 Task: Create in the project ZeroG in Backlog an issue 'Develop a new tool for automated testing of security vulnerabilities in web applications', assign it to team member softage.2@softage.net and change the status to IN PROGRESS.
Action: Mouse moved to (250, 71)
Screenshot: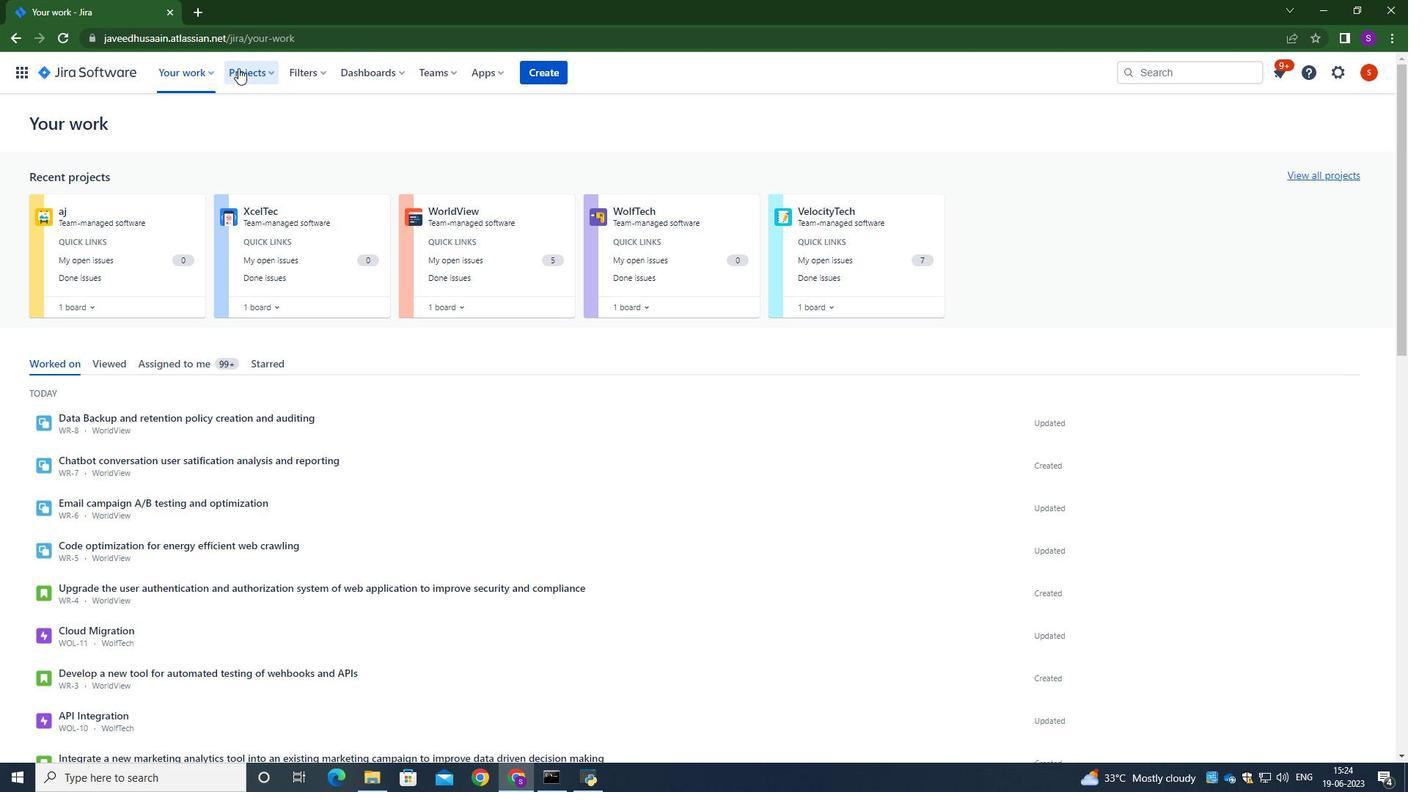 
Action: Mouse pressed left at (250, 71)
Screenshot: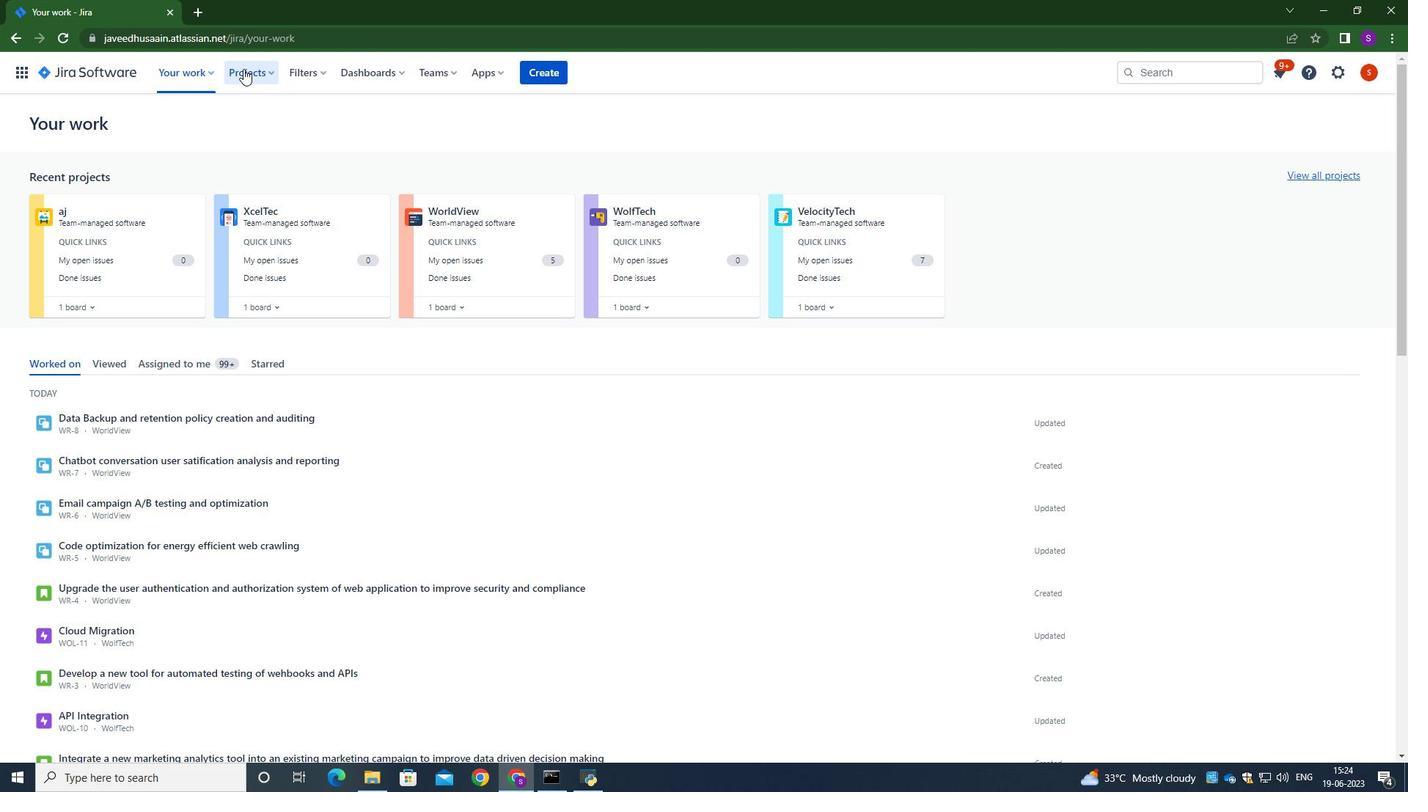 
Action: Mouse moved to (297, 184)
Screenshot: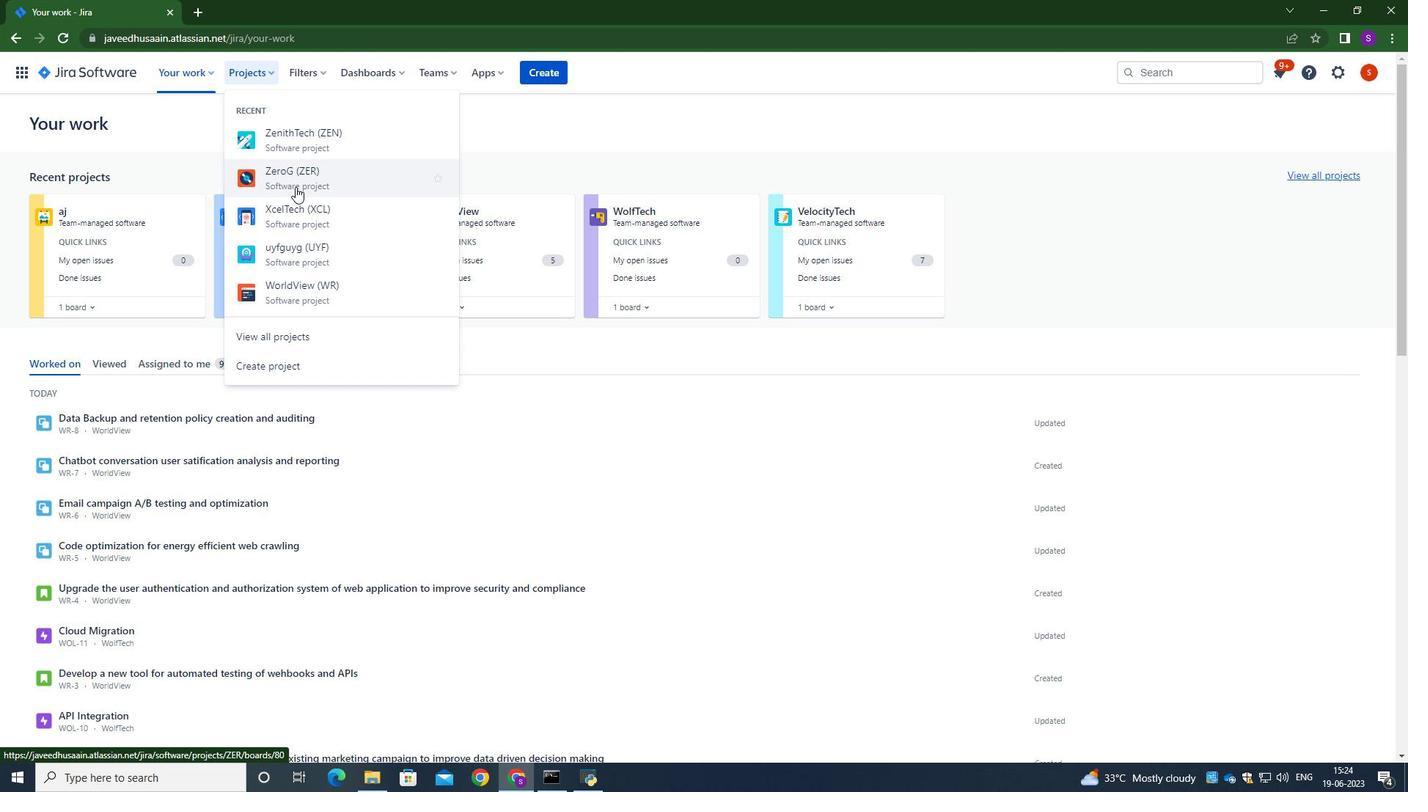 
Action: Mouse pressed left at (297, 184)
Screenshot: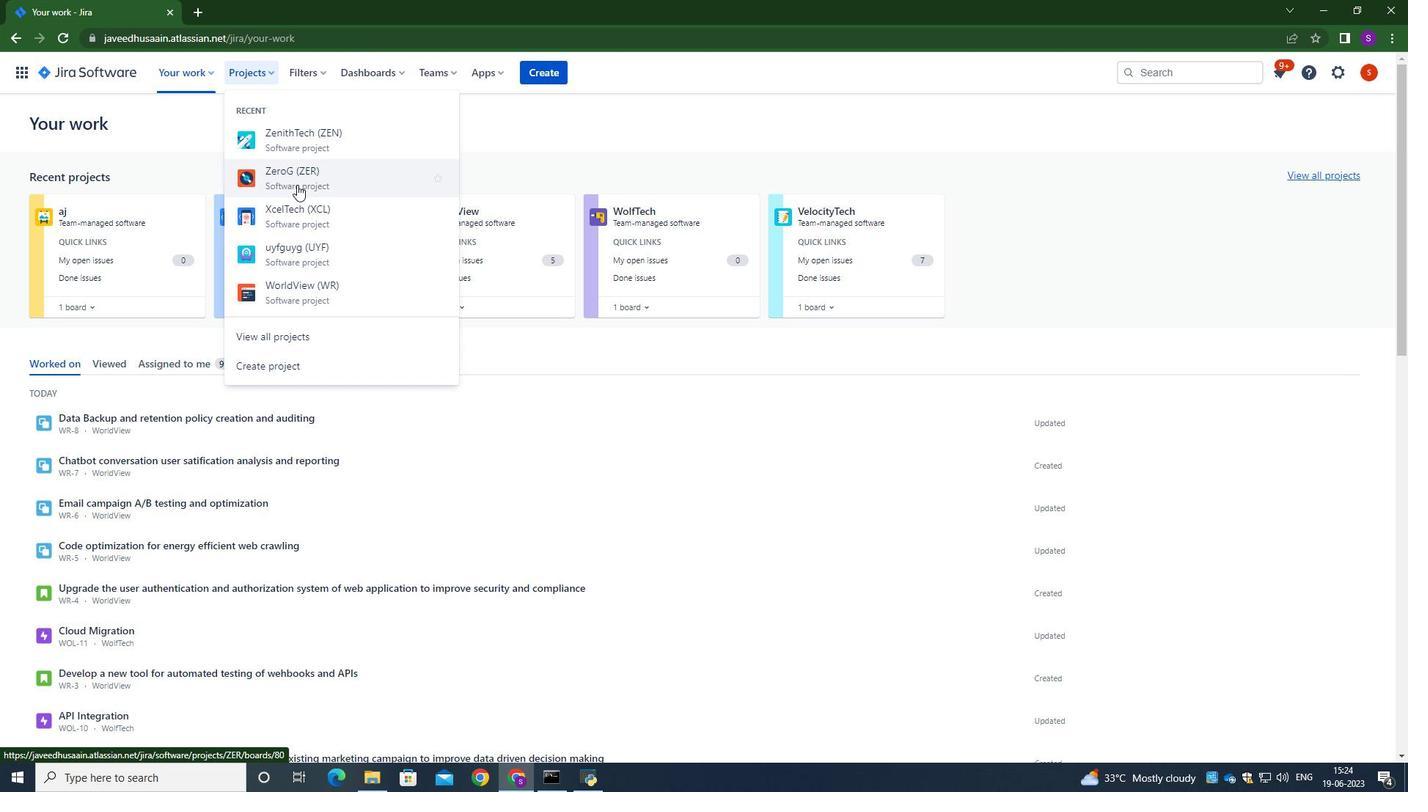 
Action: Mouse moved to (88, 220)
Screenshot: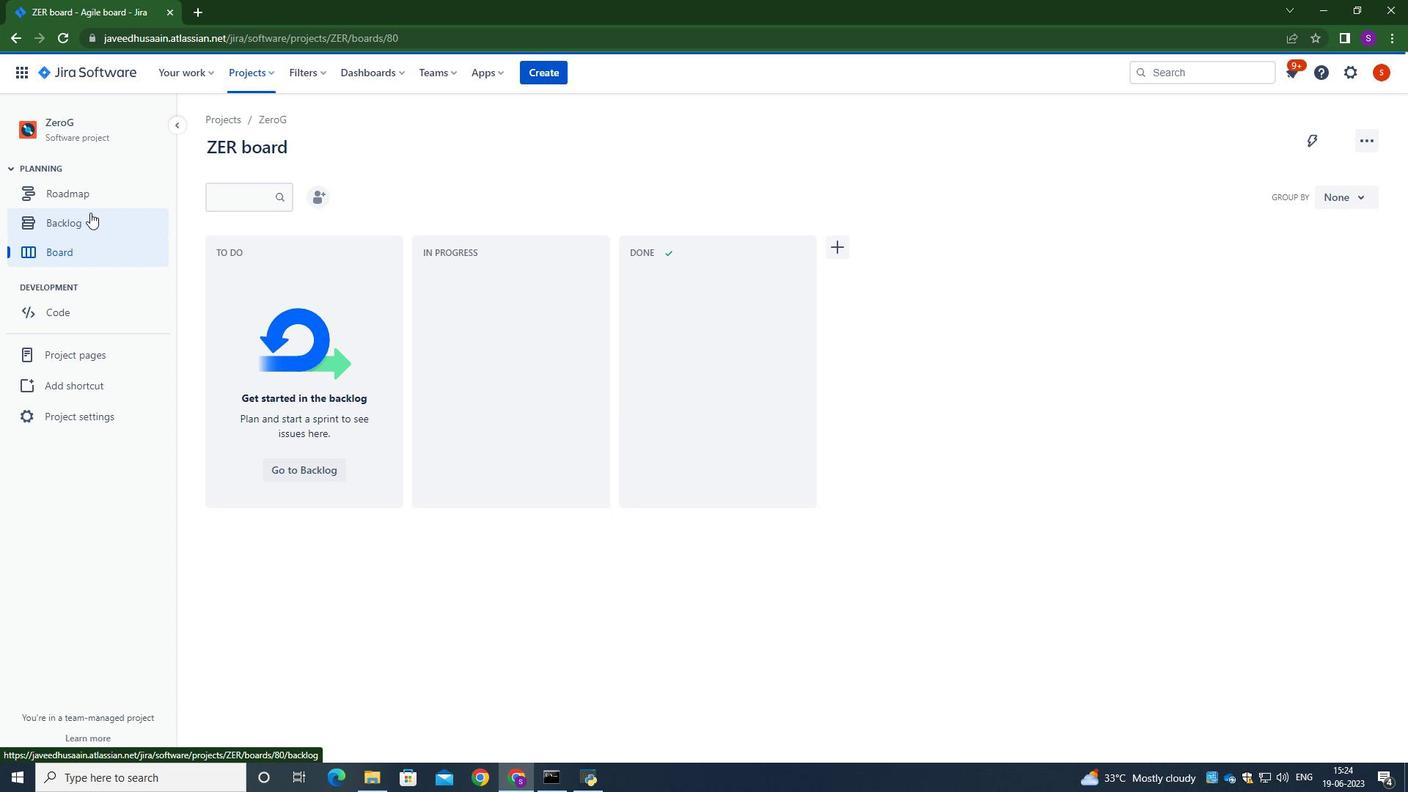 
Action: Mouse pressed left at (88, 220)
Screenshot: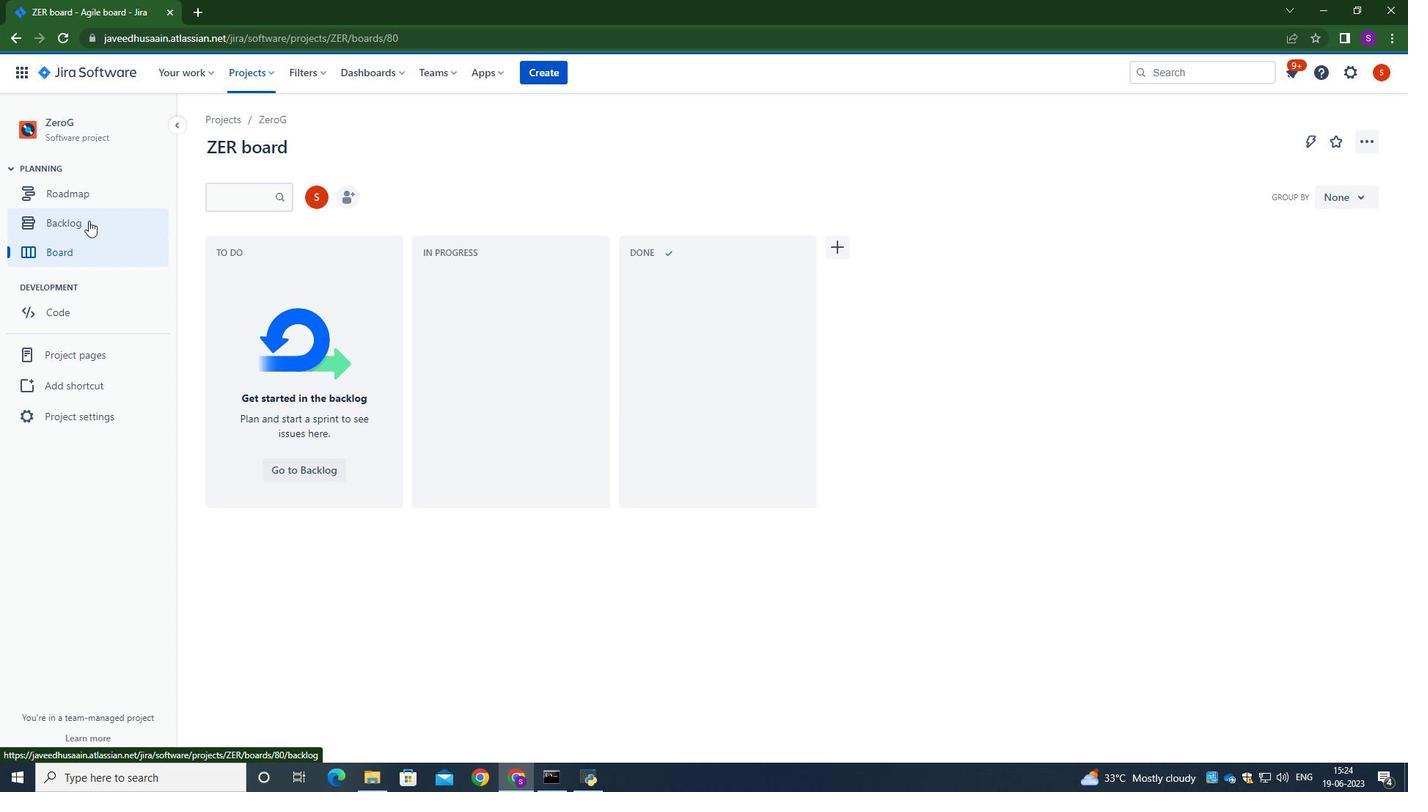 
Action: Mouse moved to (476, 352)
Screenshot: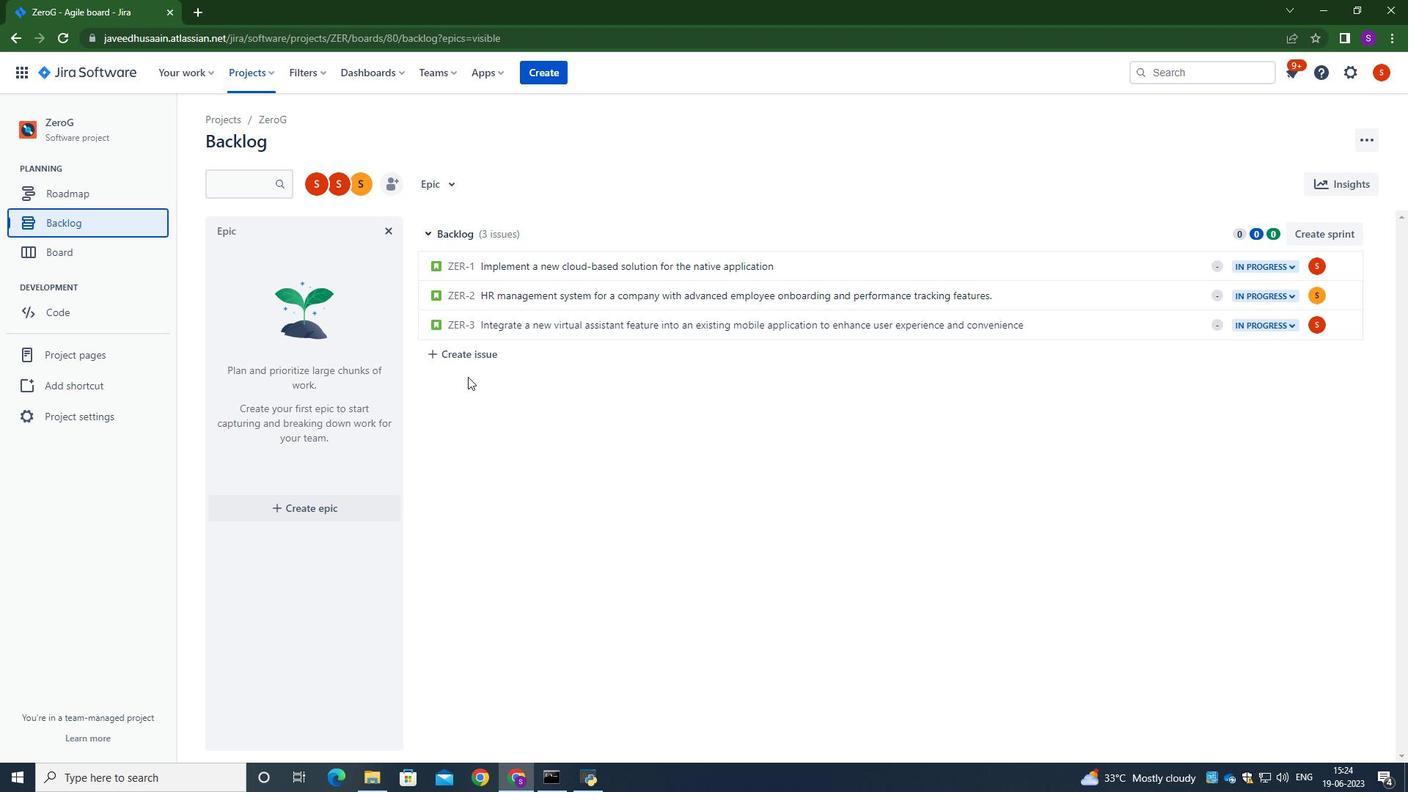 
Action: Mouse pressed left at (476, 352)
Screenshot: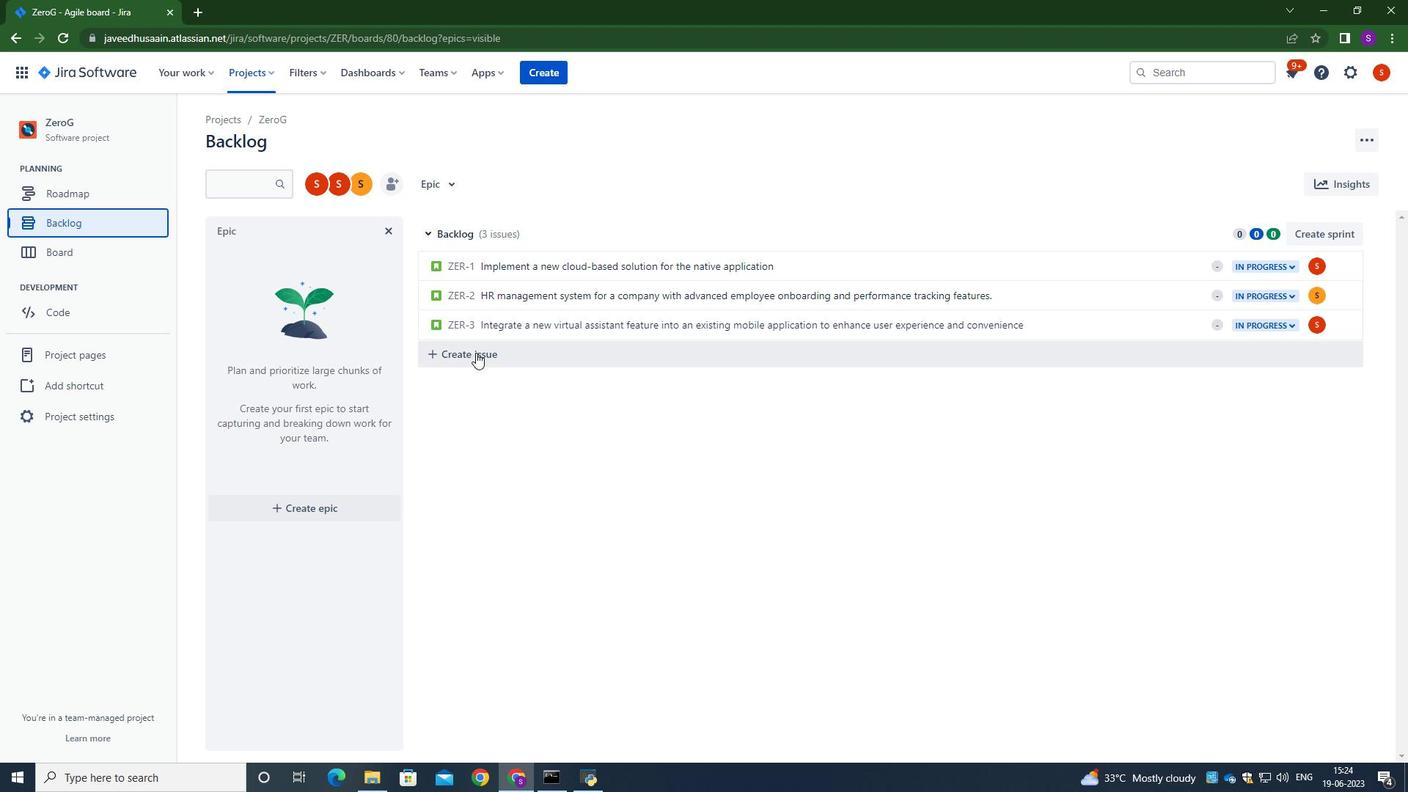 
Action: Mouse moved to (490, 351)
Screenshot: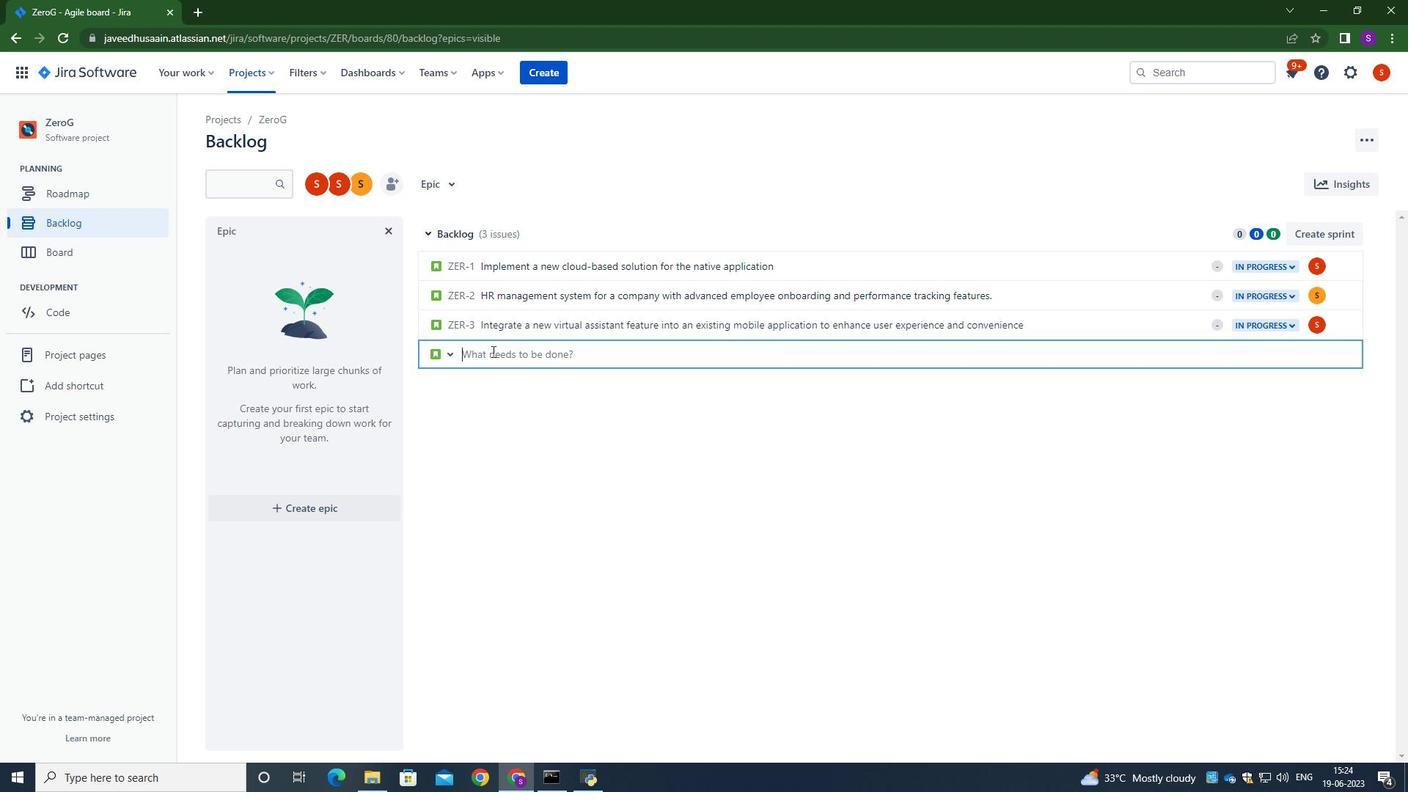 
Action: Mouse pressed left at (490, 351)
Screenshot: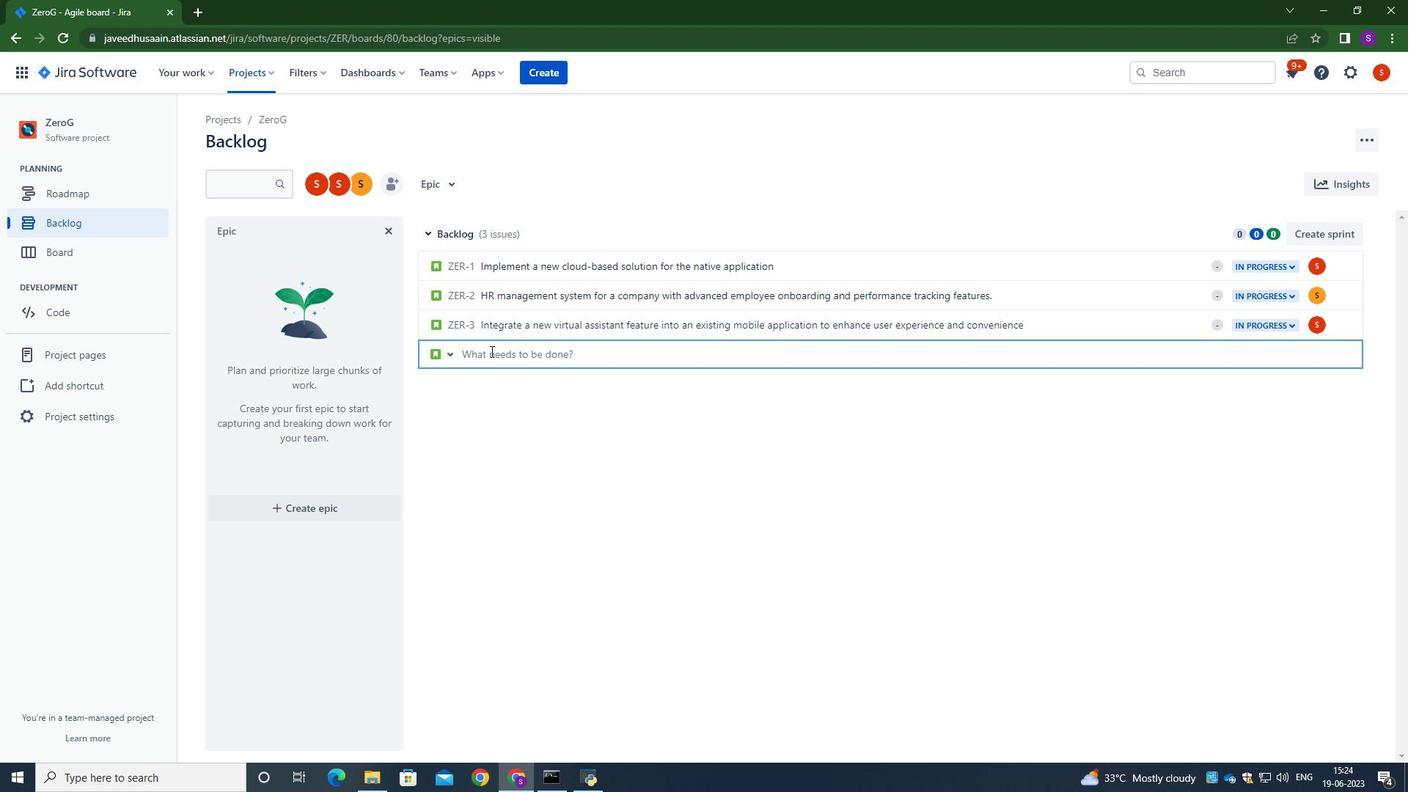 
Action: Mouse moved to (489, 352)
Screenshot: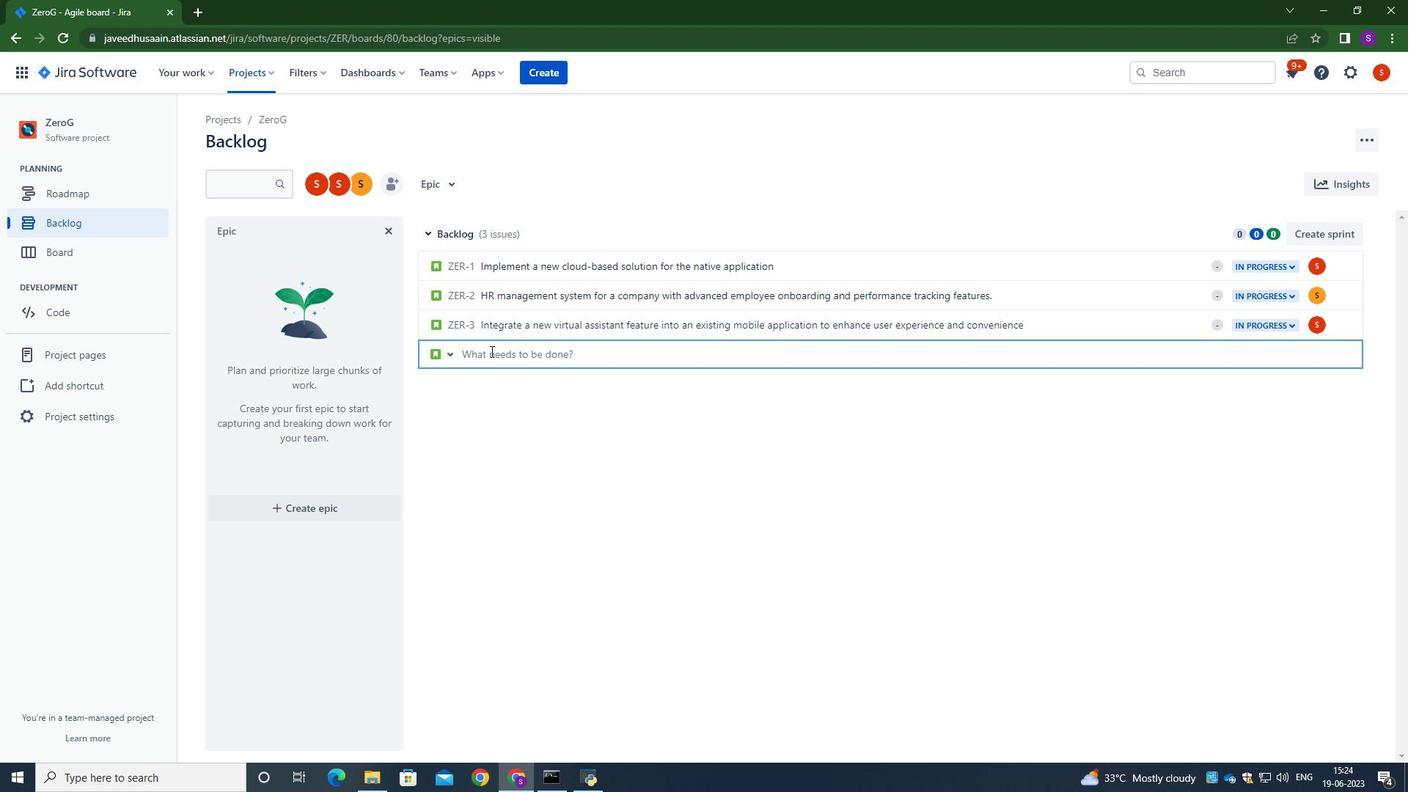 
Action: Key pressed <Key.caps_lock>D<Key.caps_lock>evelop<Key.space>a<Key.space>new<Key.space>tool<Key.space>for<Key.space>automated<Key.space>testing<Key.space>of<Key.space>security<Key.space>vulnerabo<Key.backspace>iities<Key.space>in<Key.space>web<Key.space><Key.backspace><Key.backspace><Key.backspace><Key.backspace><Key.backspace><Key.backspace><Key.backspace><Key.backspace><Key.backspace><Key.backspace><Key.backspace><Key.backspace><Key.backspace><Key.backspace><Key.backspace><Key.backspace><Key.backspace><Key.backspace><Key.backspace>nerabilities<Key.space>in<Key.space>web<Key.space>application.<Key.enter>
Screenshot: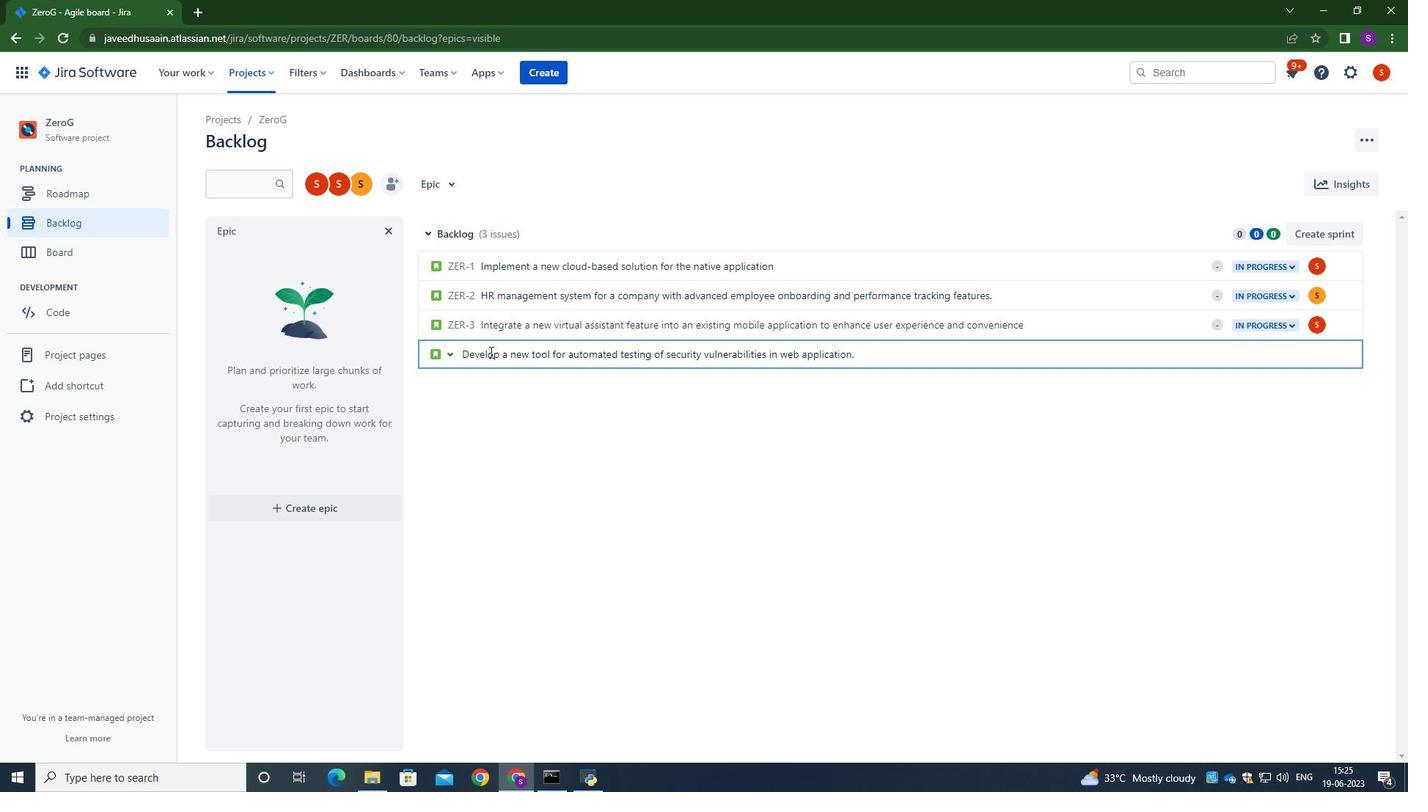 
Action: Mouse moved to (1029, 498)
Screenshot: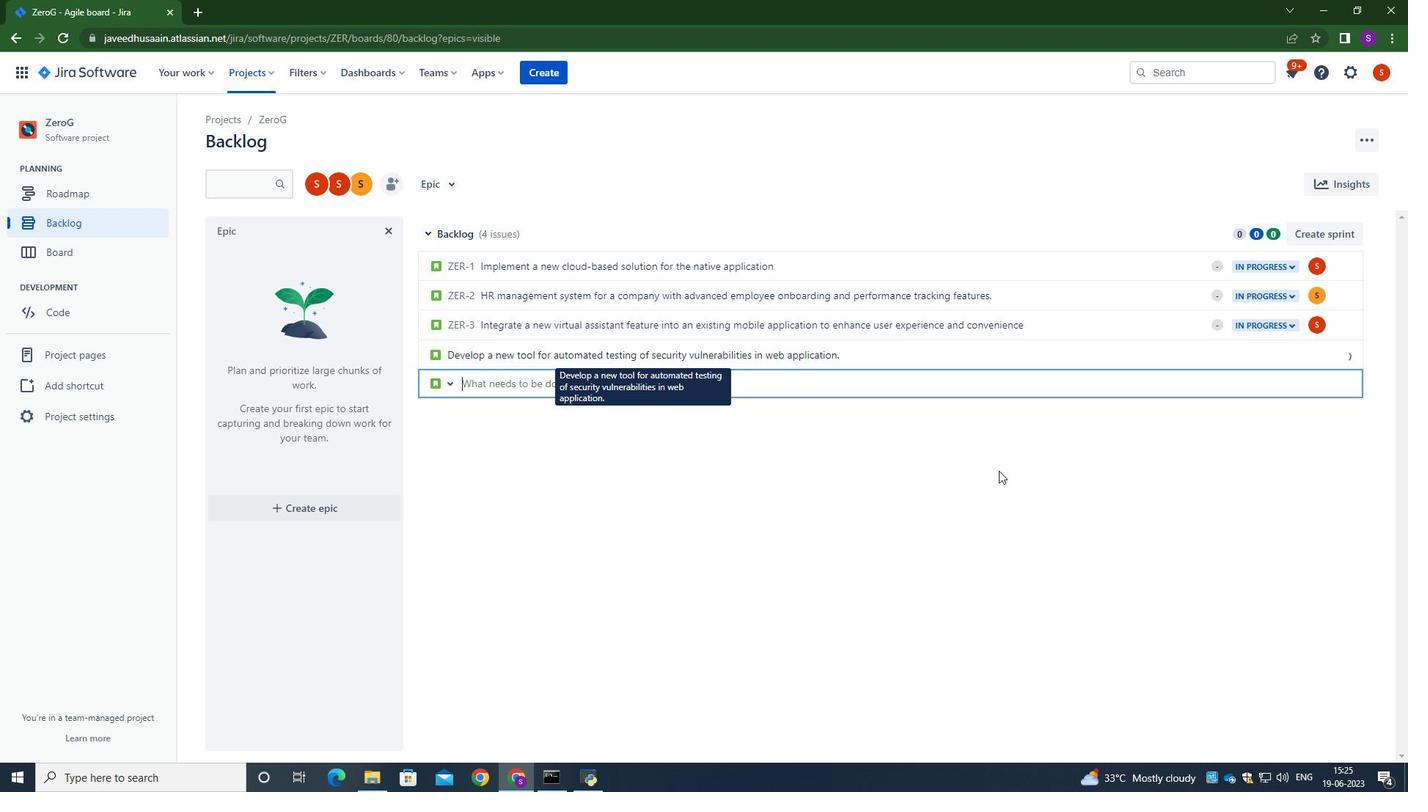 
Action: Mouse pressed left at (1029, 498)
Screenshot: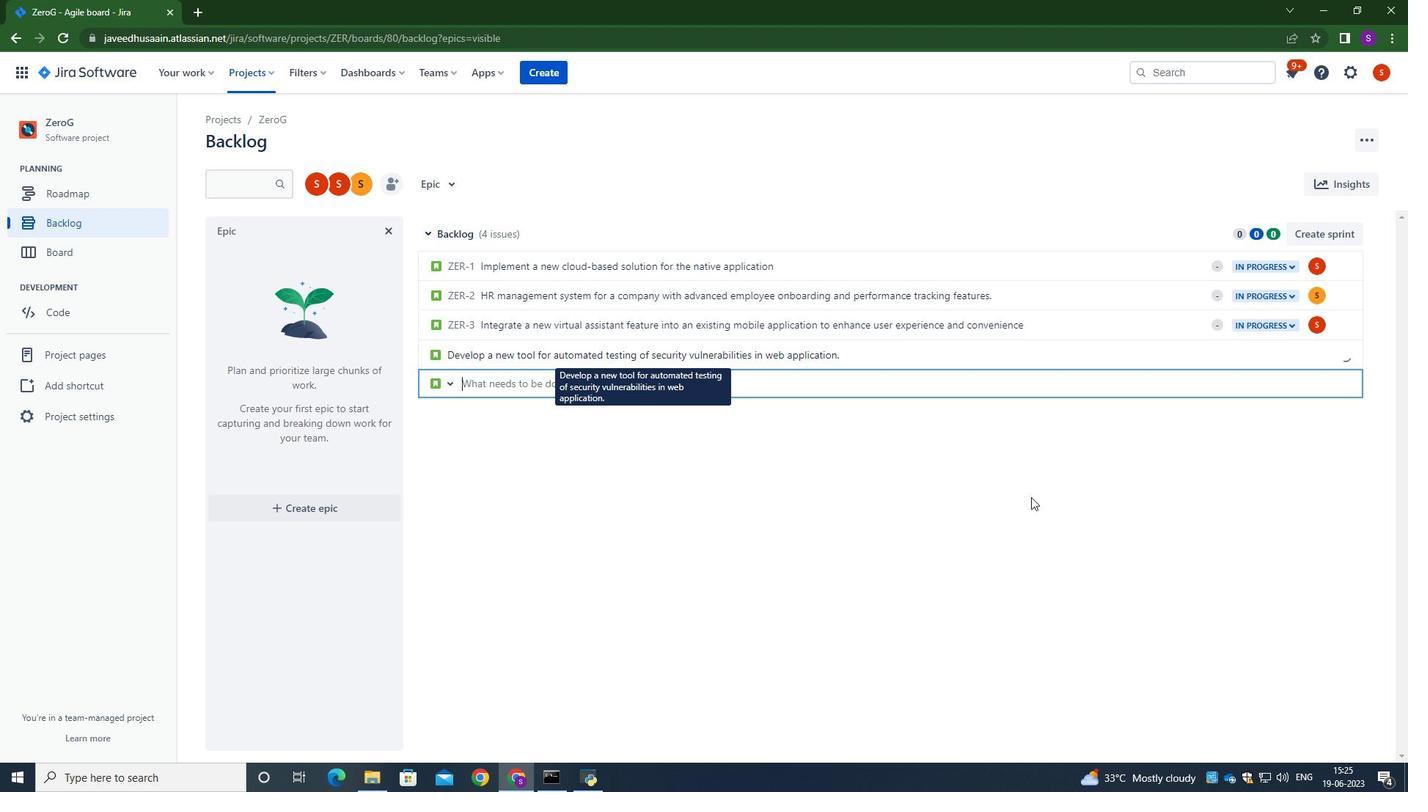 
Action: Mouse moved to (1315, 355)
Screenshot: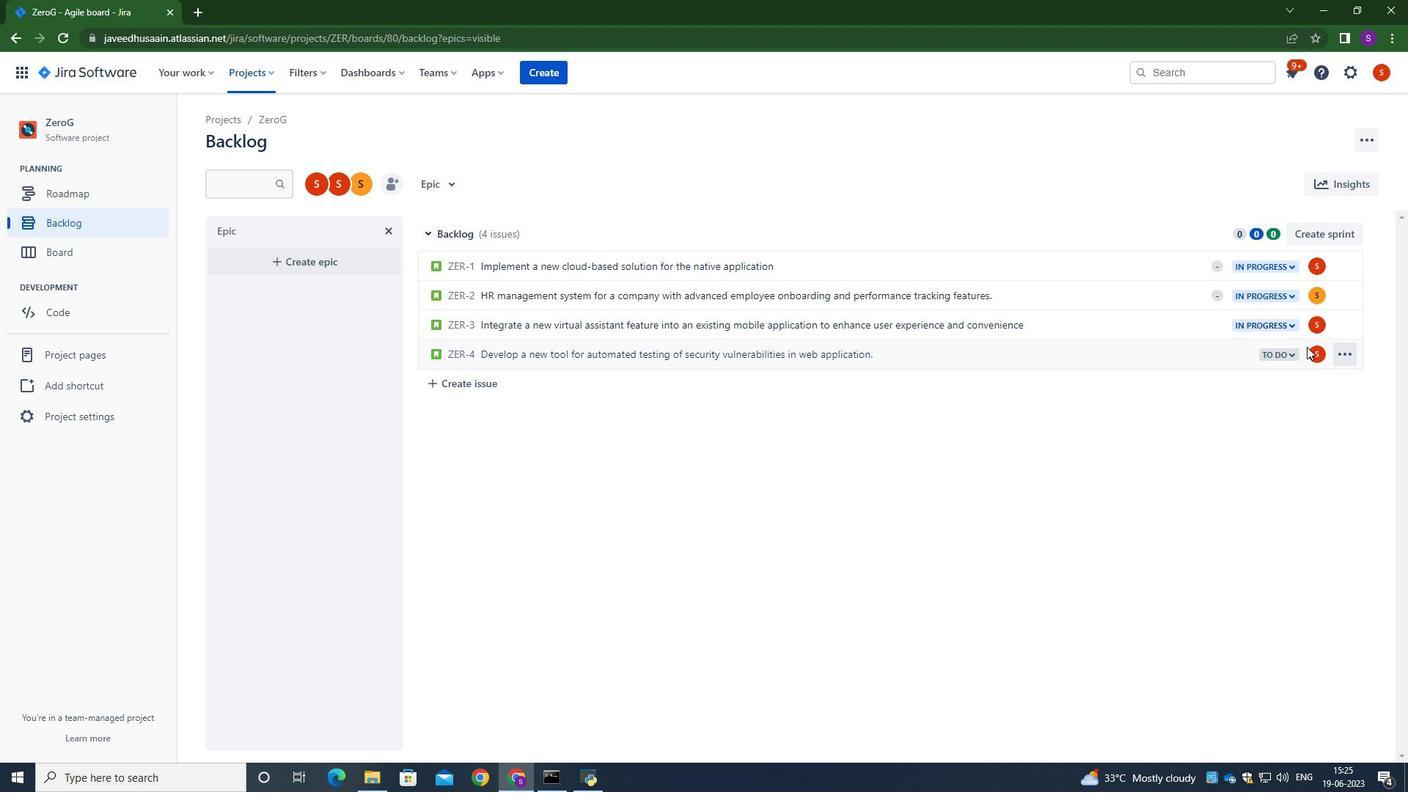 
Action: Mouse pressed left at (1315, 355)
Screenshot: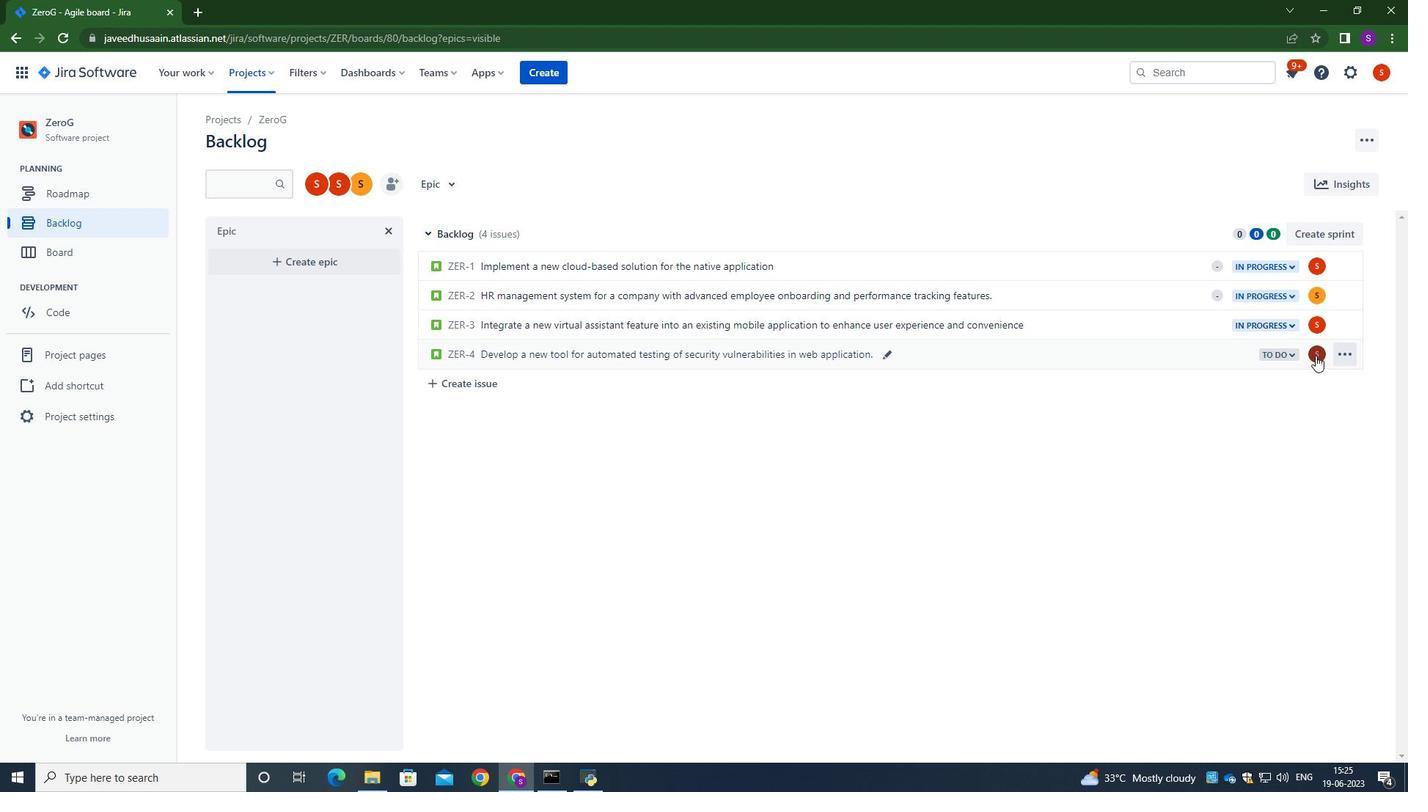 
Action: Mouse moved to (1314, 355)
Screenshot: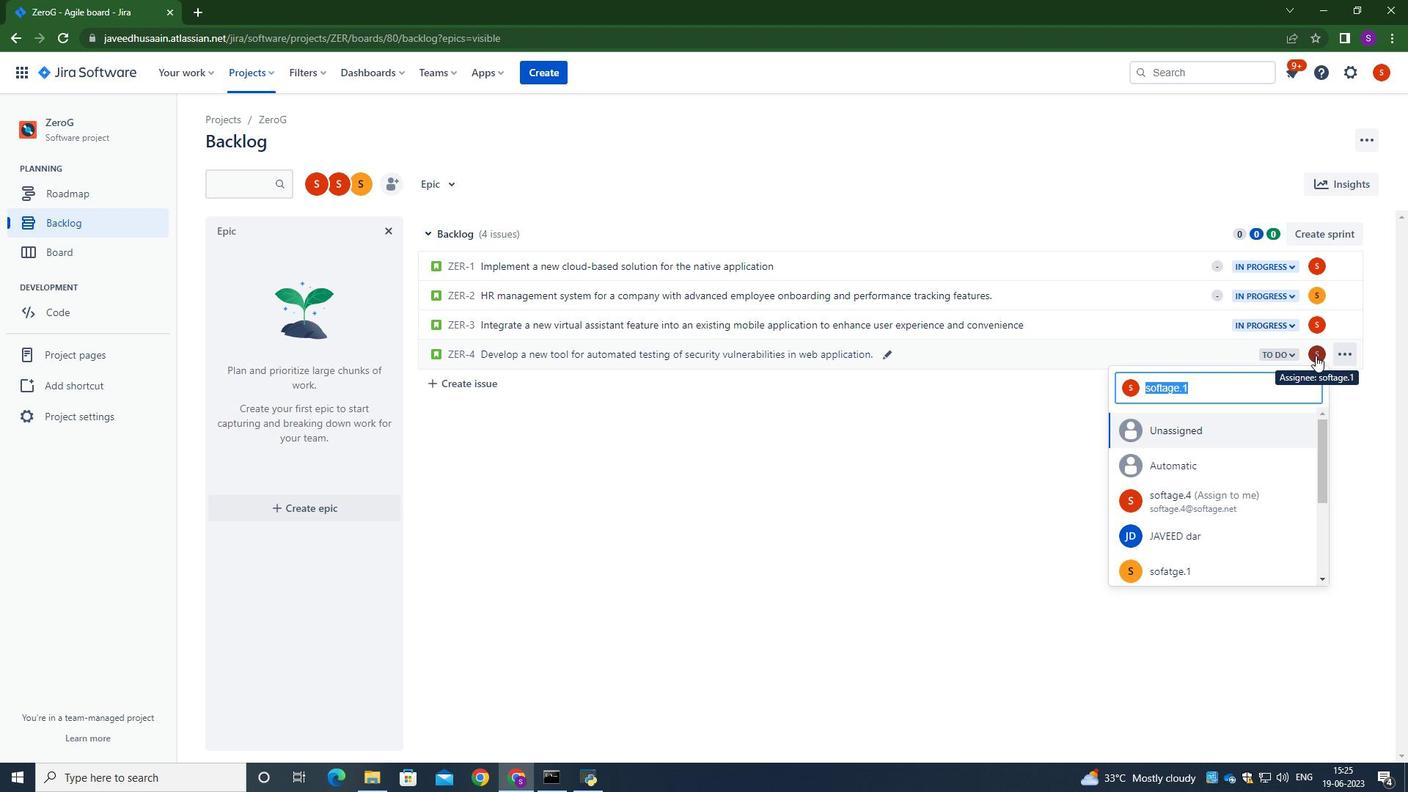 
Action: Key pressed softage.2<Key.shift>@softage.net
Screenshot: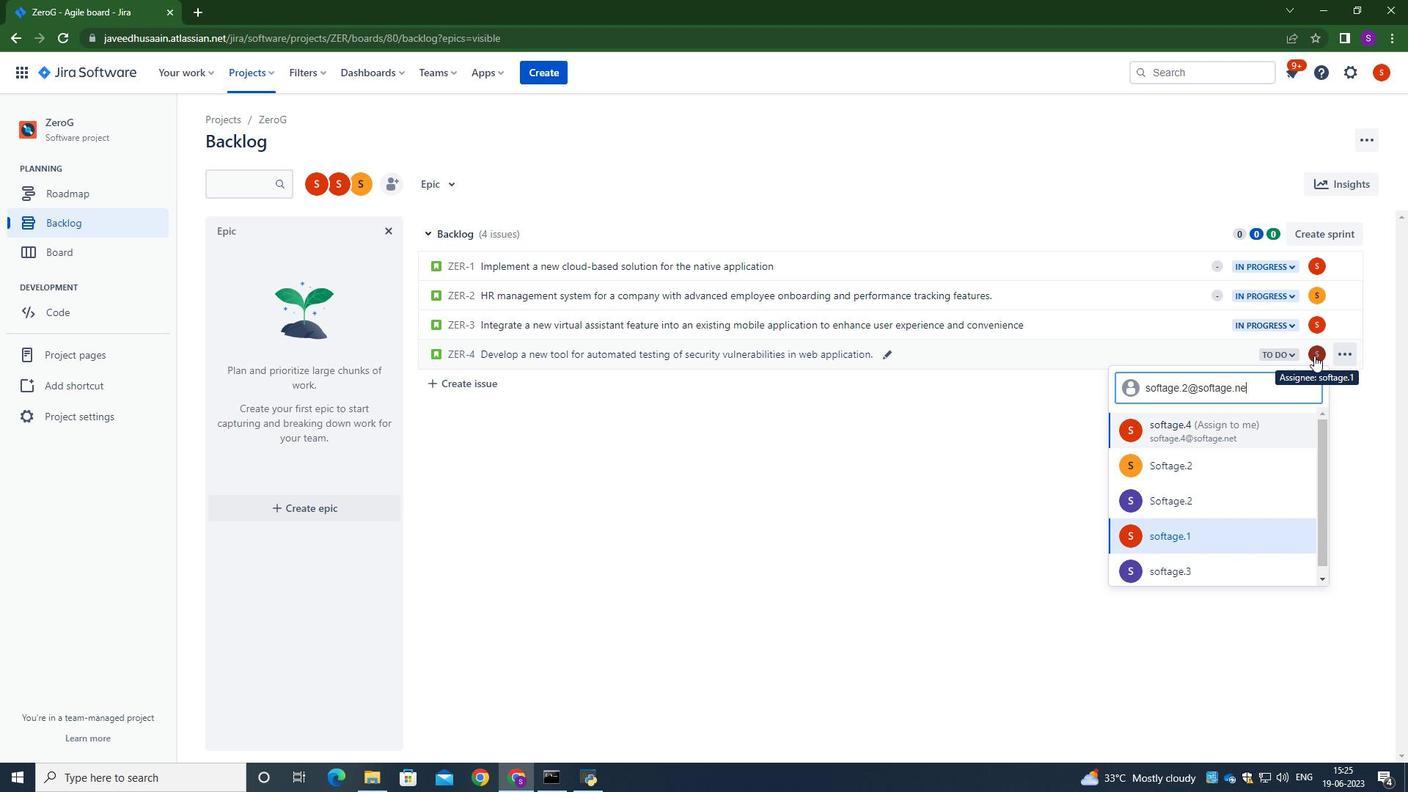 
Action: Mouse moved to (1236, 431)
Screenshot: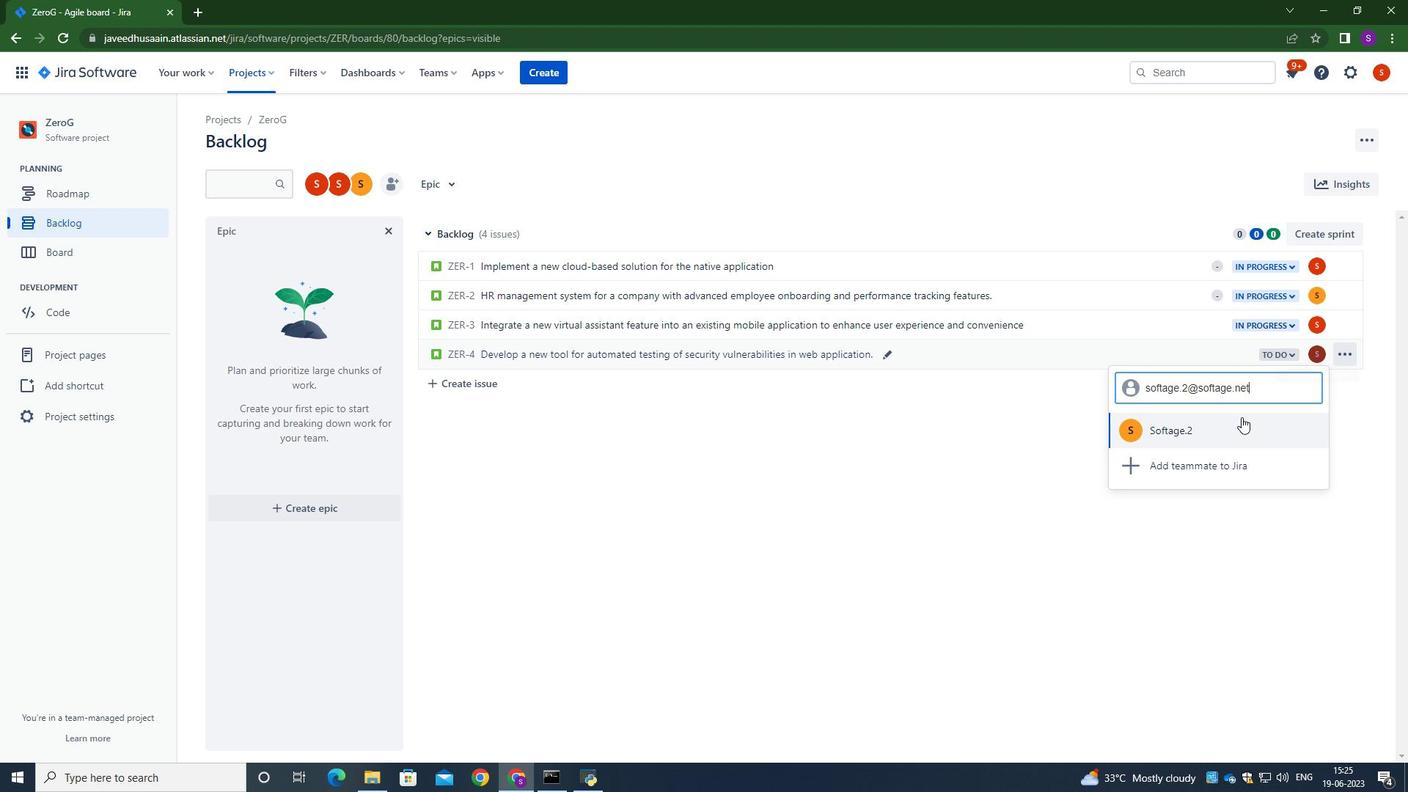 
Action: Mouse pressed left at (1236, 431)
Screenshot: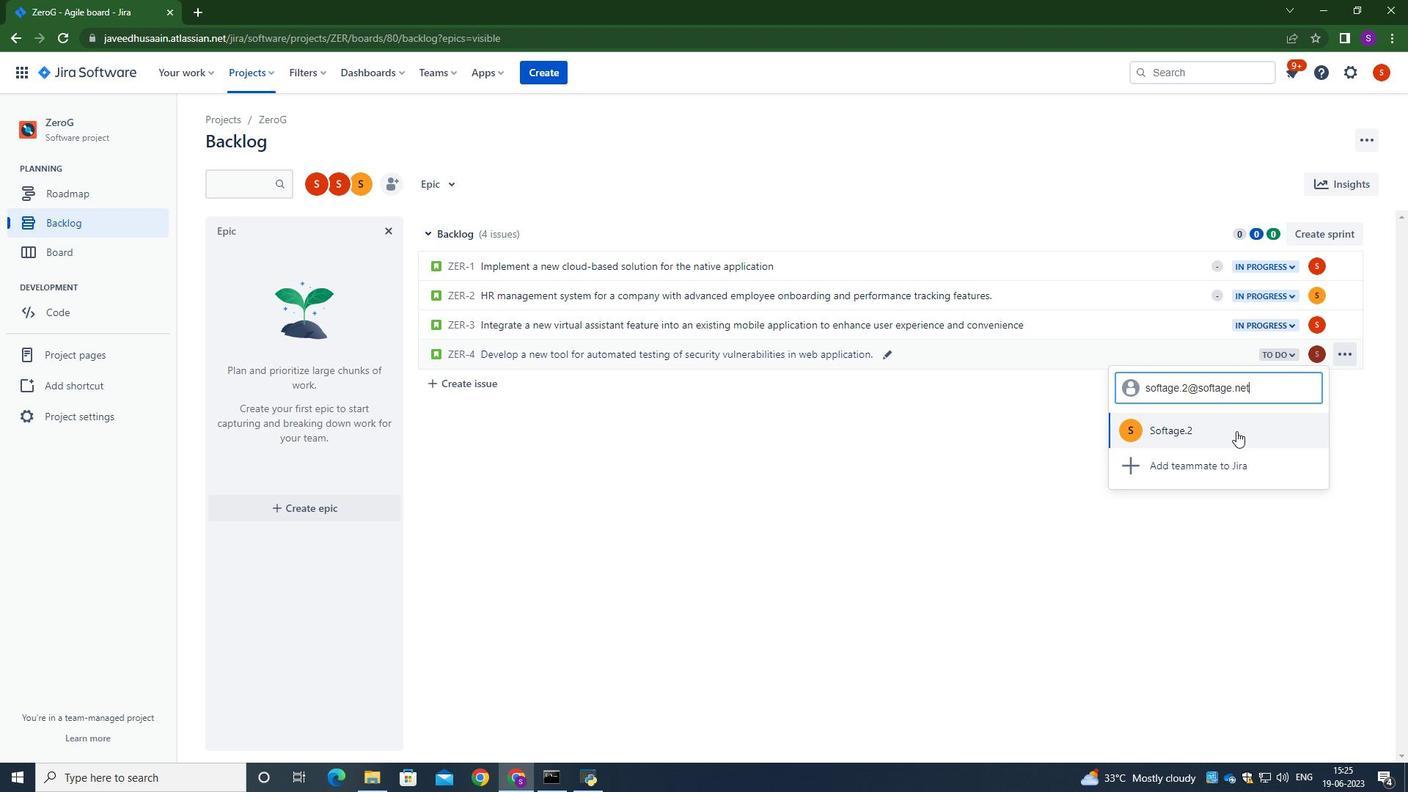 
Action: Mouse moved to (1278, 358)
Screenshot: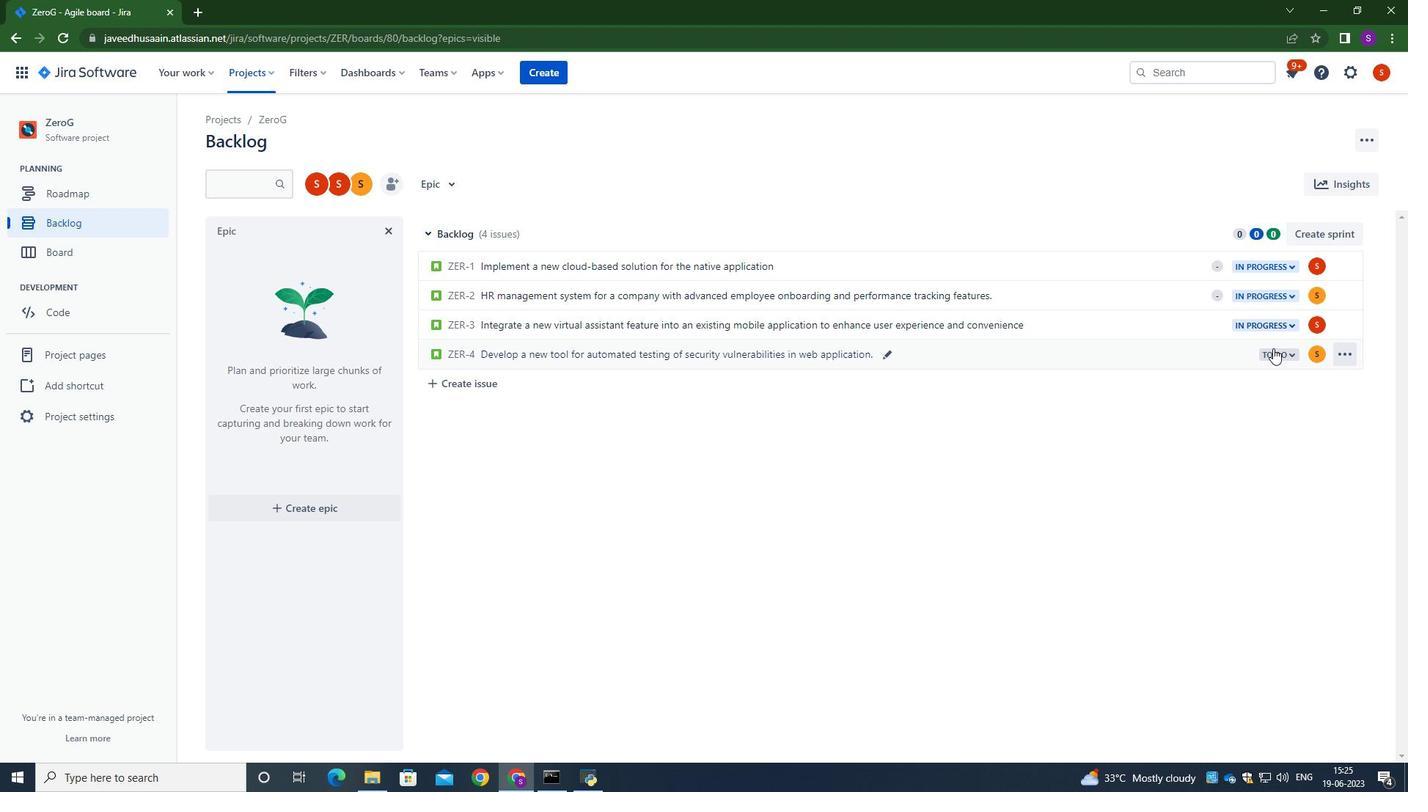 
Action: Mouse pressed left at (1278, 358)
Screenshot: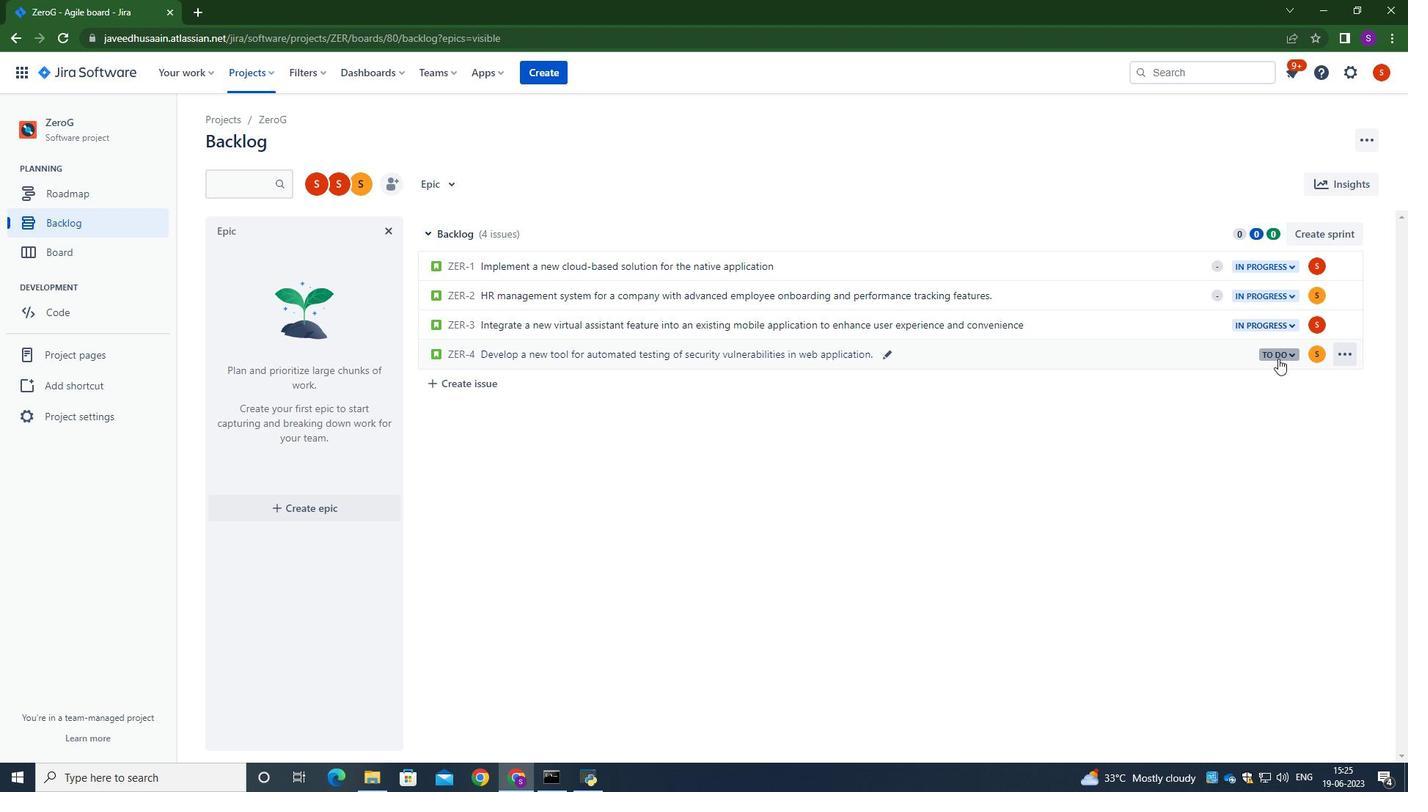 
Action: Mouse moved to (1210, 384)
Screenshot: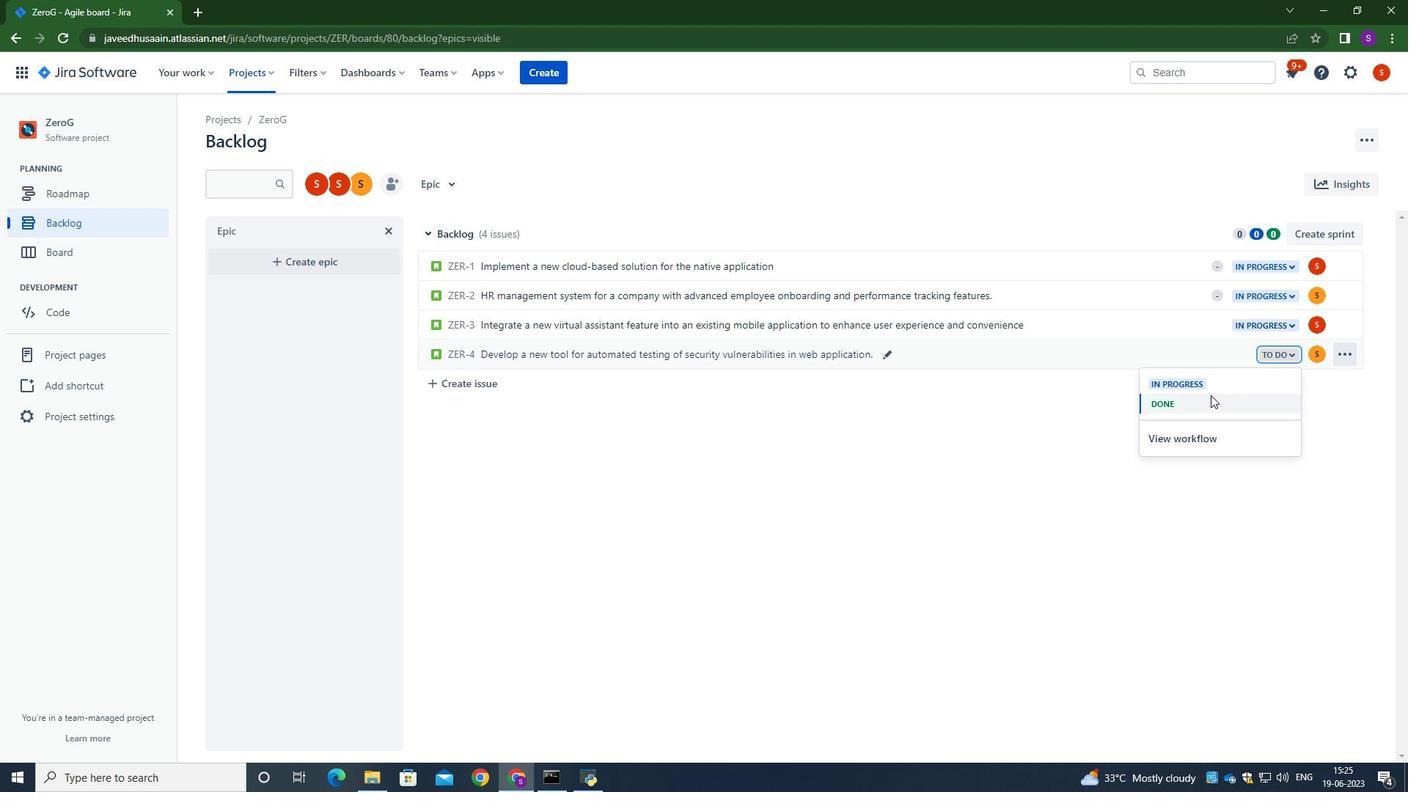 
Action: Mouse pressed left at (1210, 384)
Screenshot: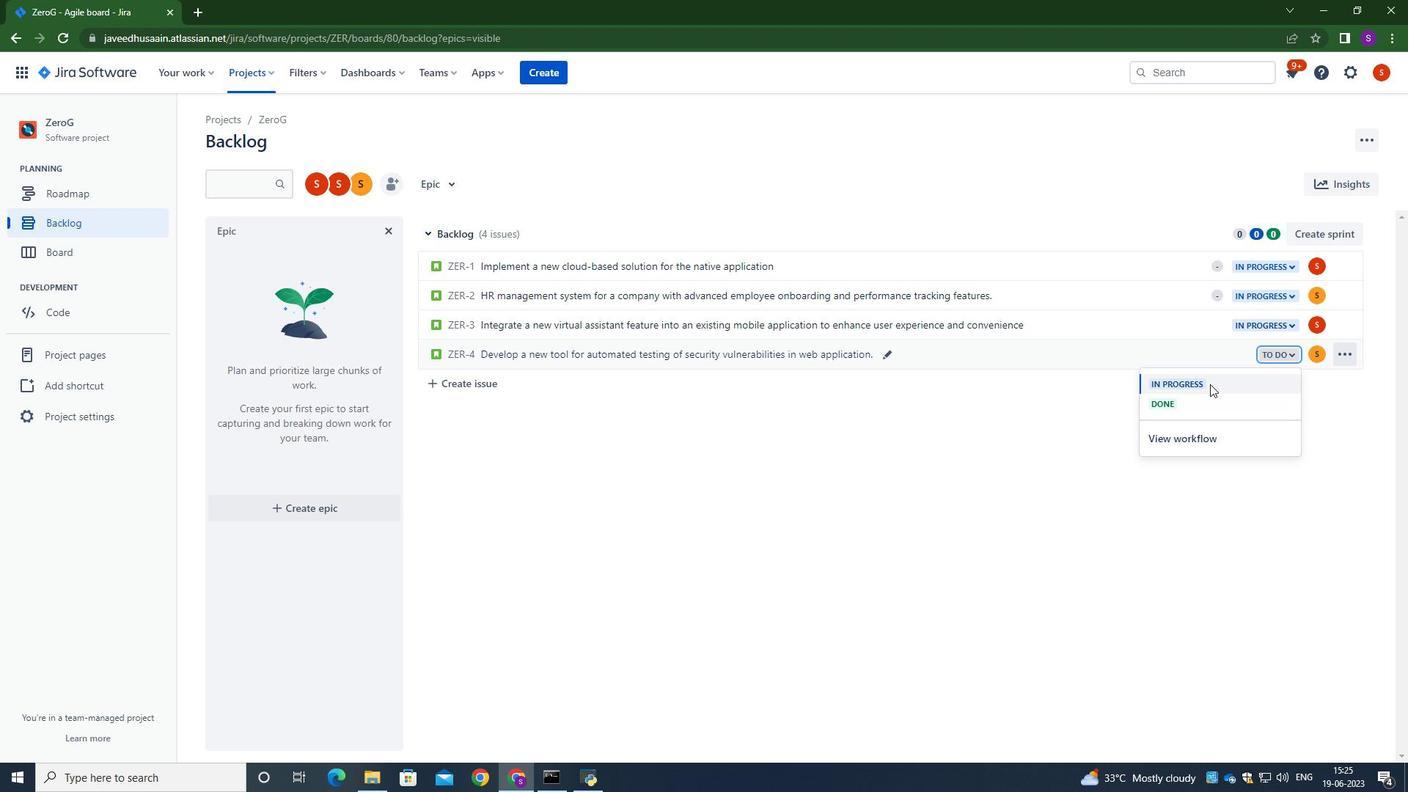 
Action: Mouse moved to (1048, 473)
Screenshot: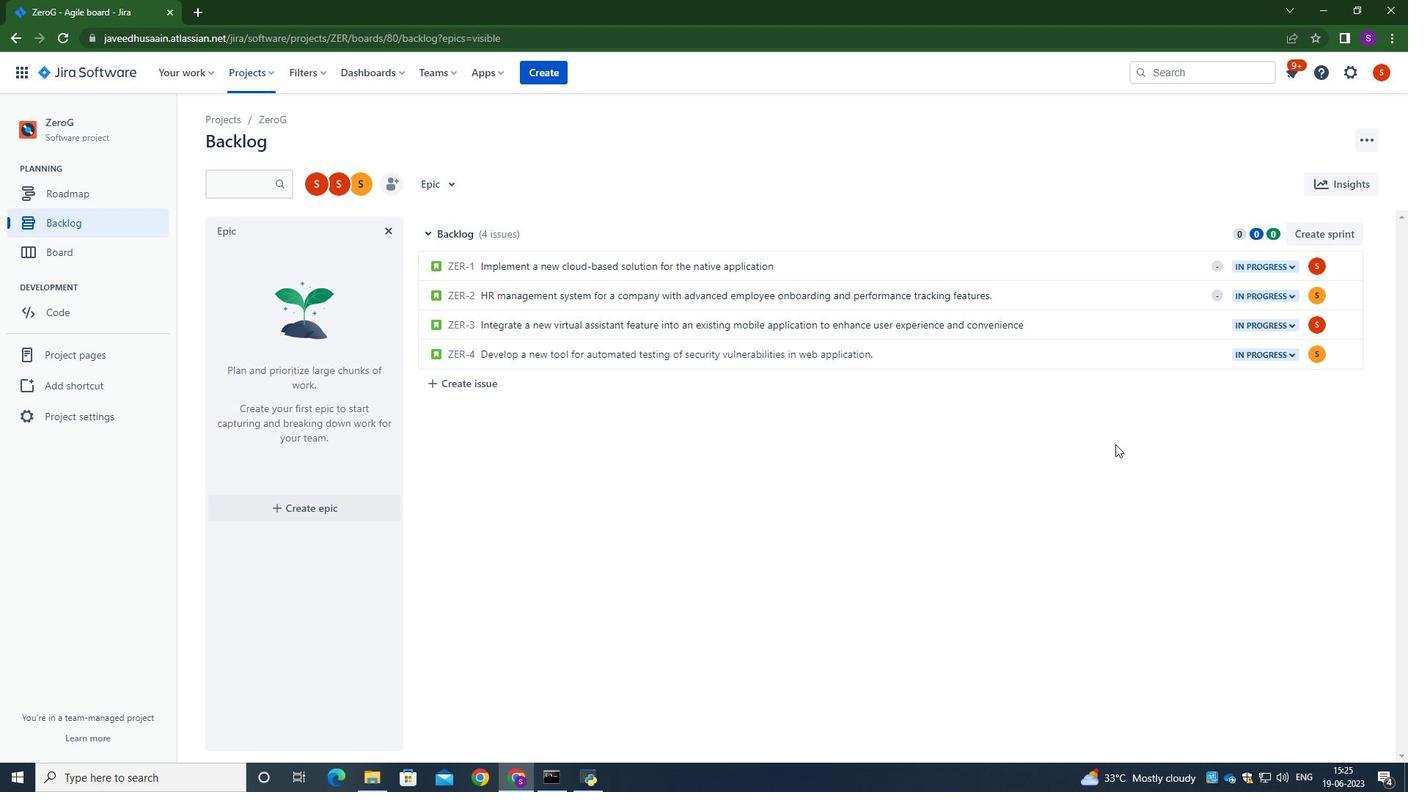 
Action: Mouse pressed left at (1048, 473)
Screenshot: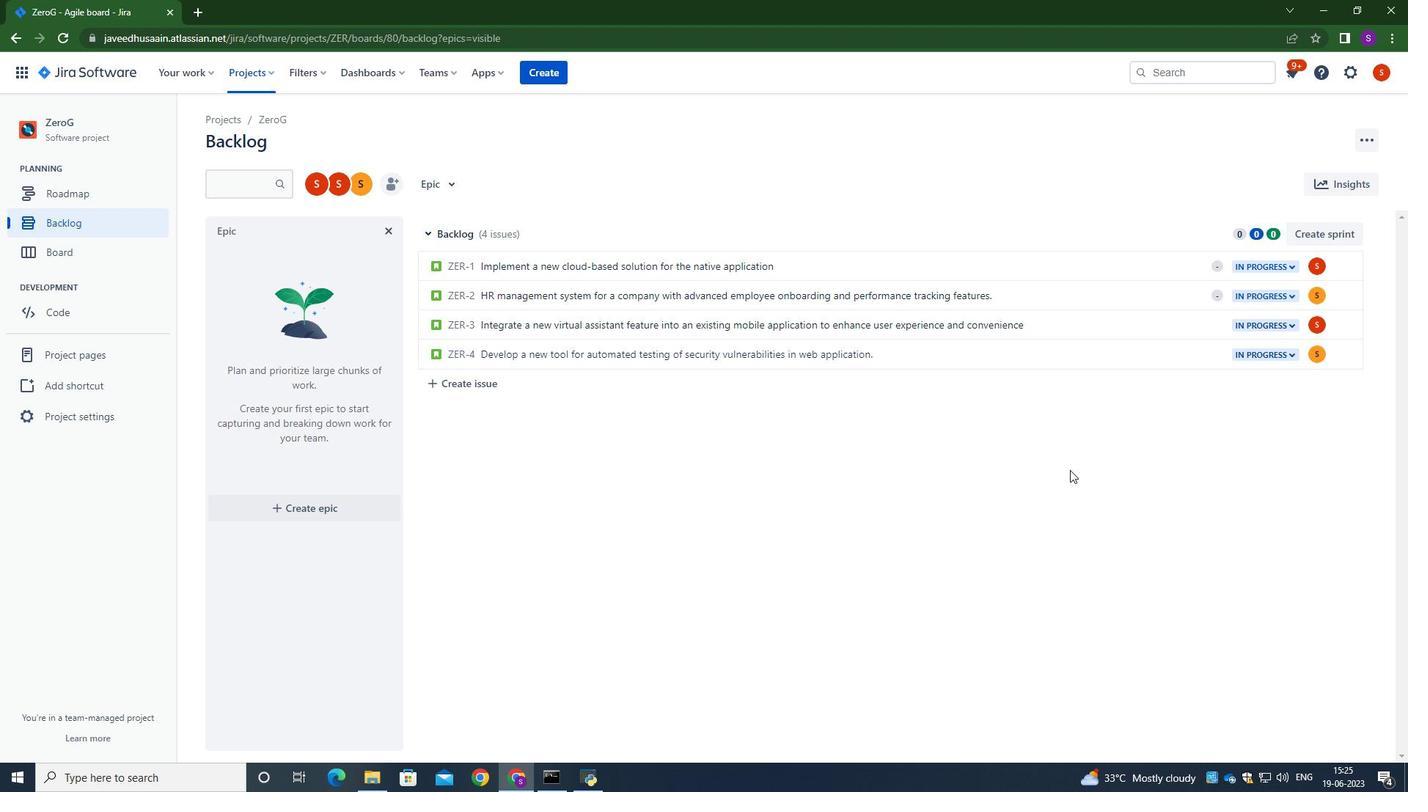 
